 Task: Align to top.
Action: Mouse moved to (569, 275)
Screenshot: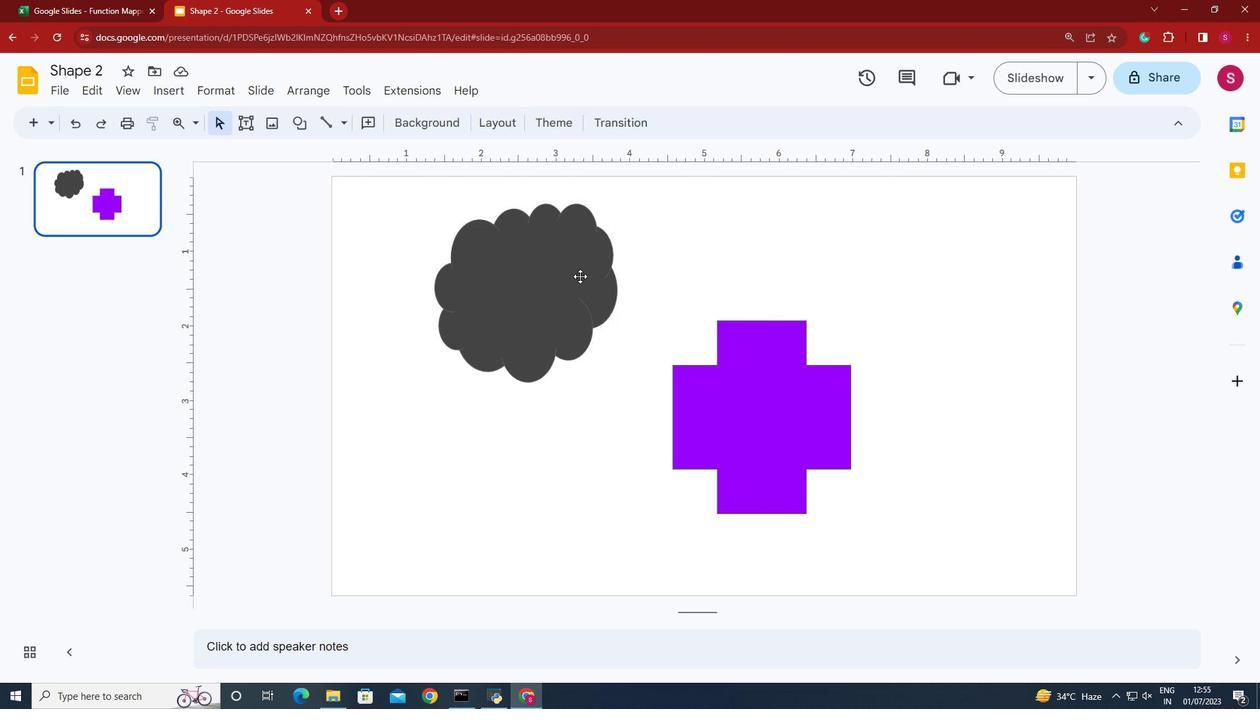 
Action: Mouse pressed left at (569, 275)
Screenshot: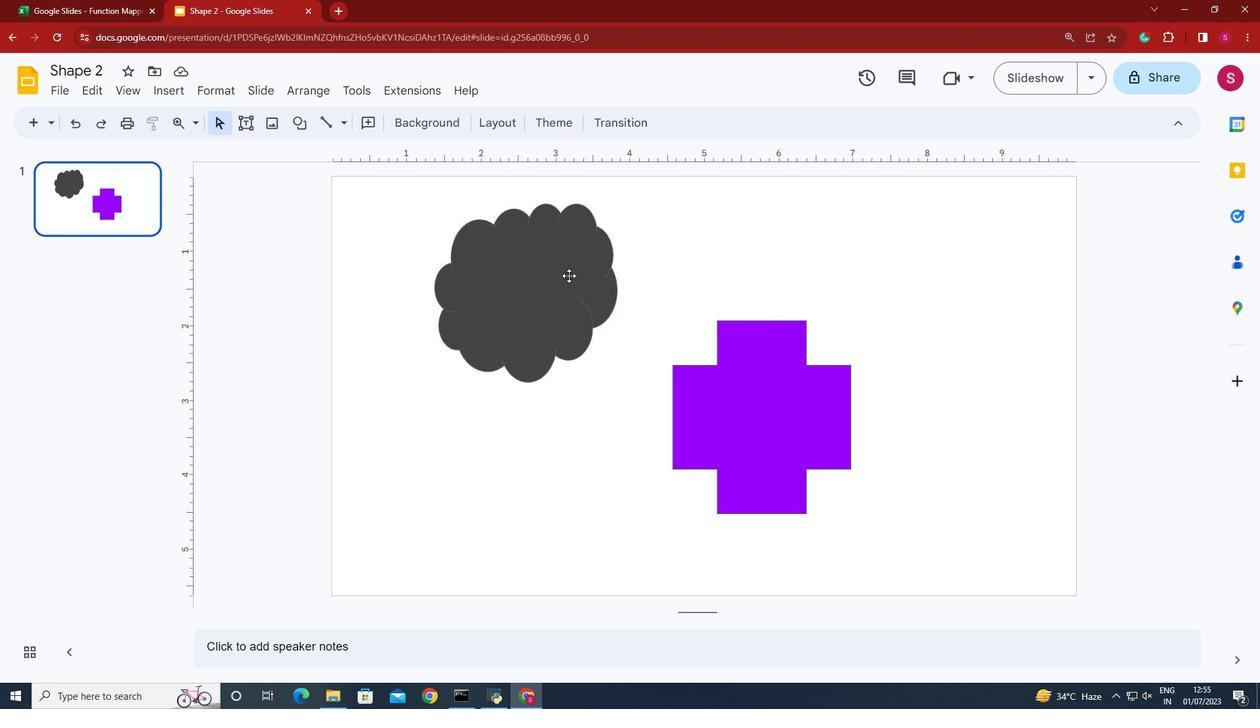 
Action: Key pressed <Key.shift>
Screenshot: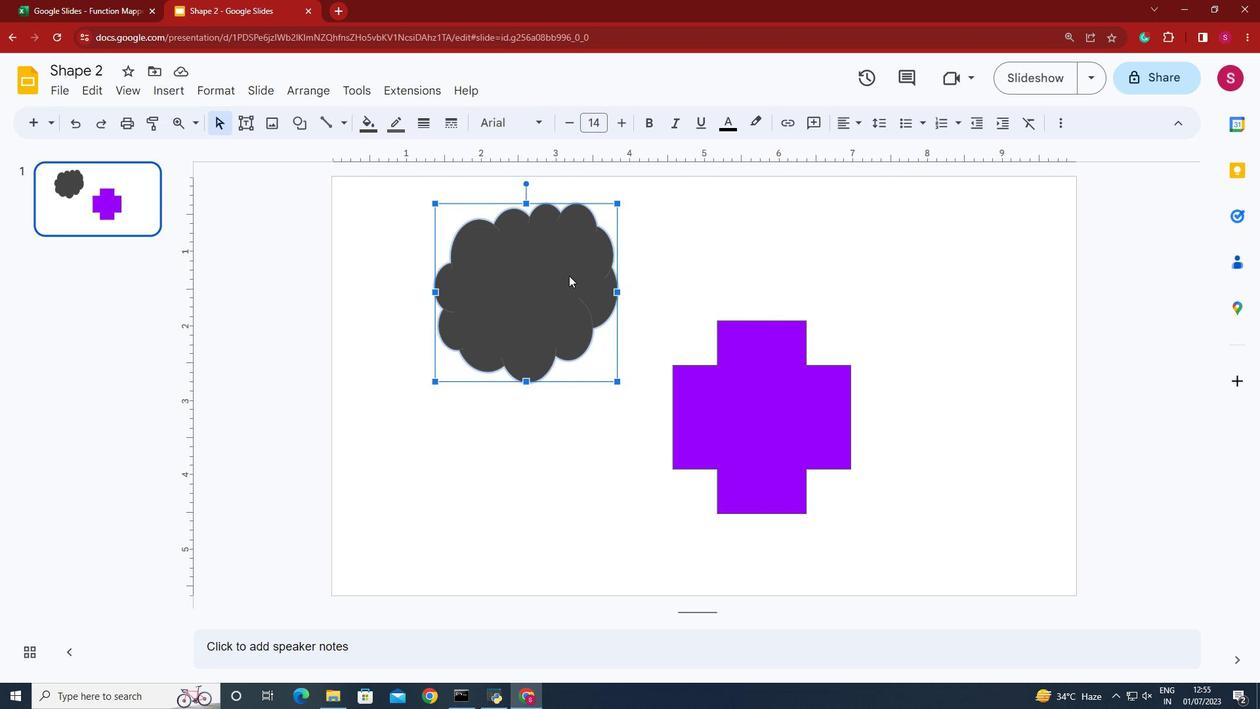 
Action: Mouse moved to (774, 346)
Screenshot: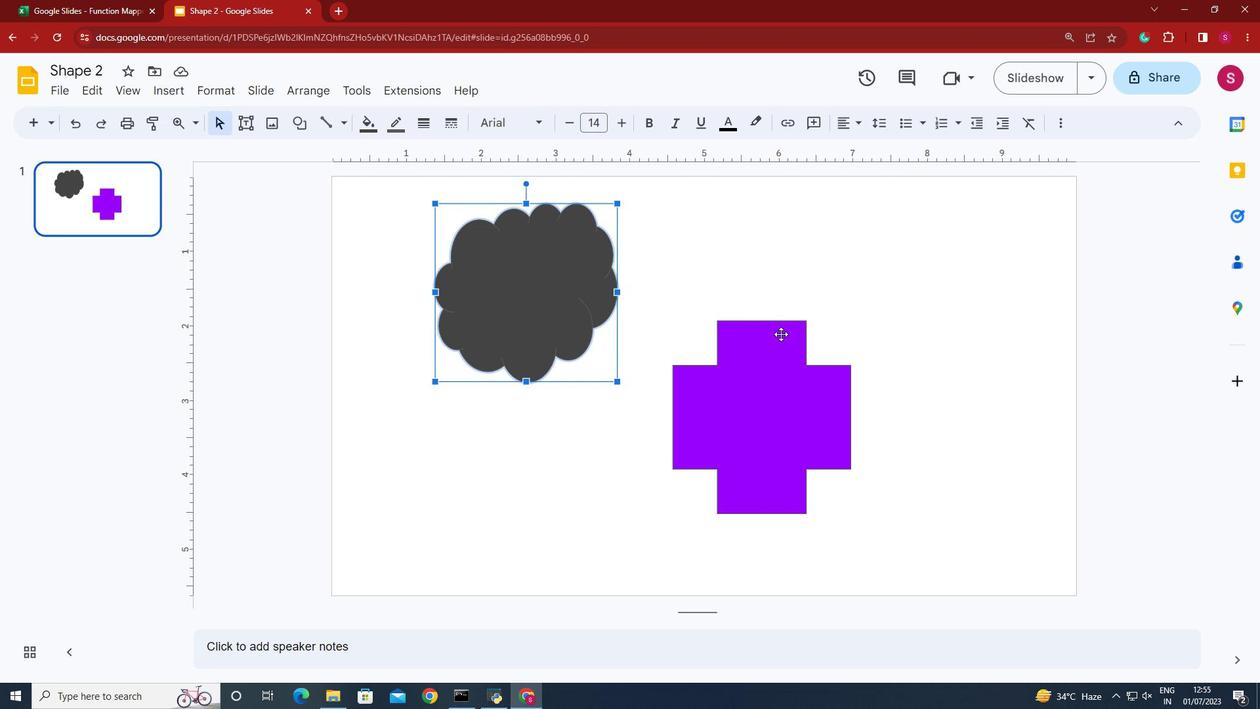 
Action: Key pressed <Key.shift>
Screenshot: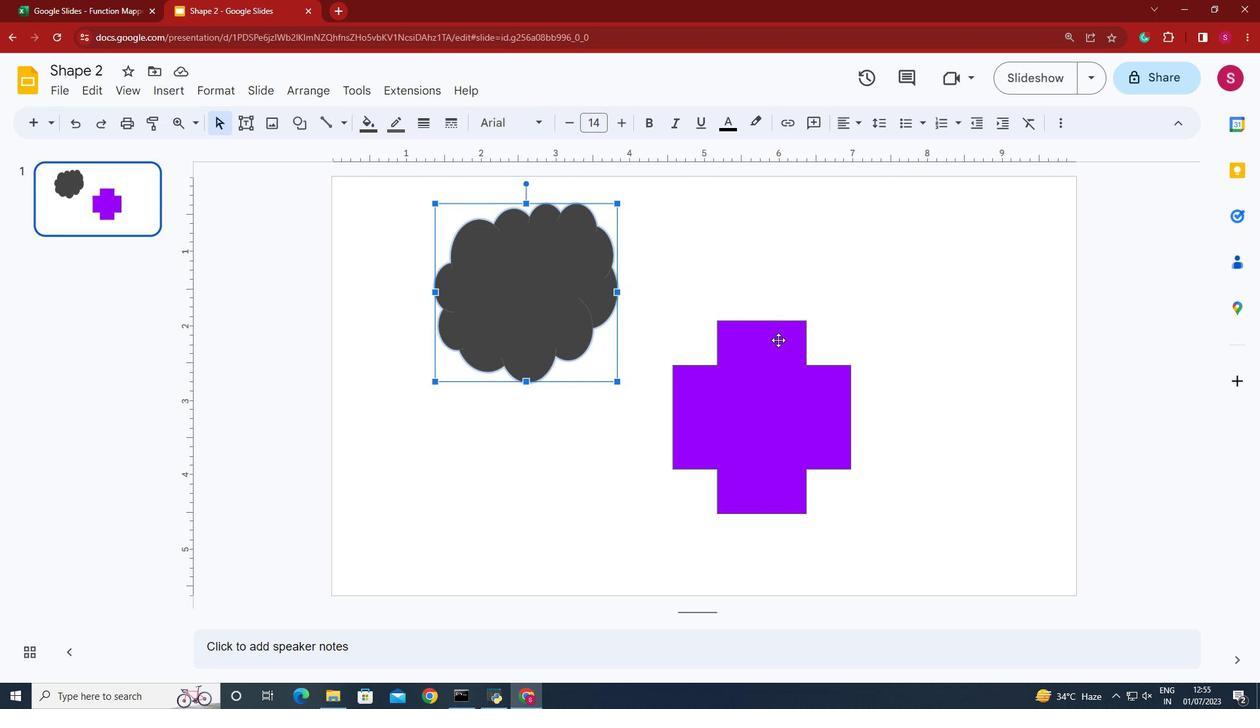 
Action: Mouse moved to (771, 349)
Screenshot: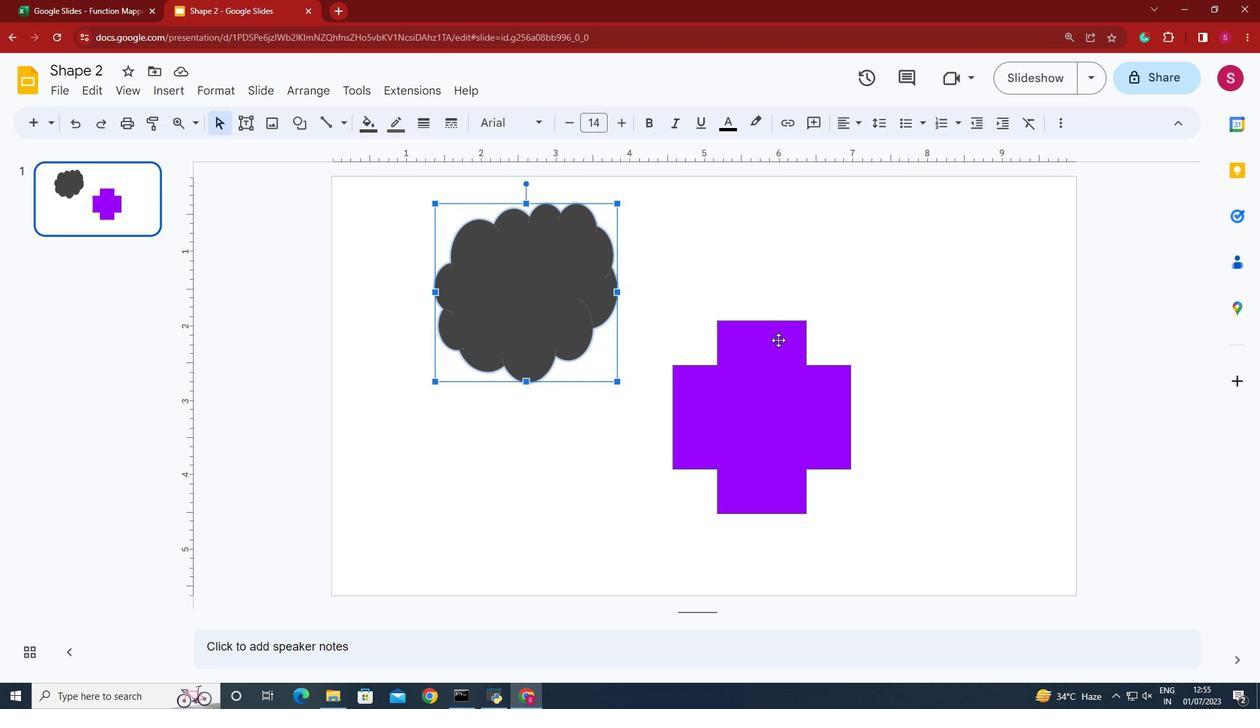 
Action: Key pressed <Key.shift>
Screenshot: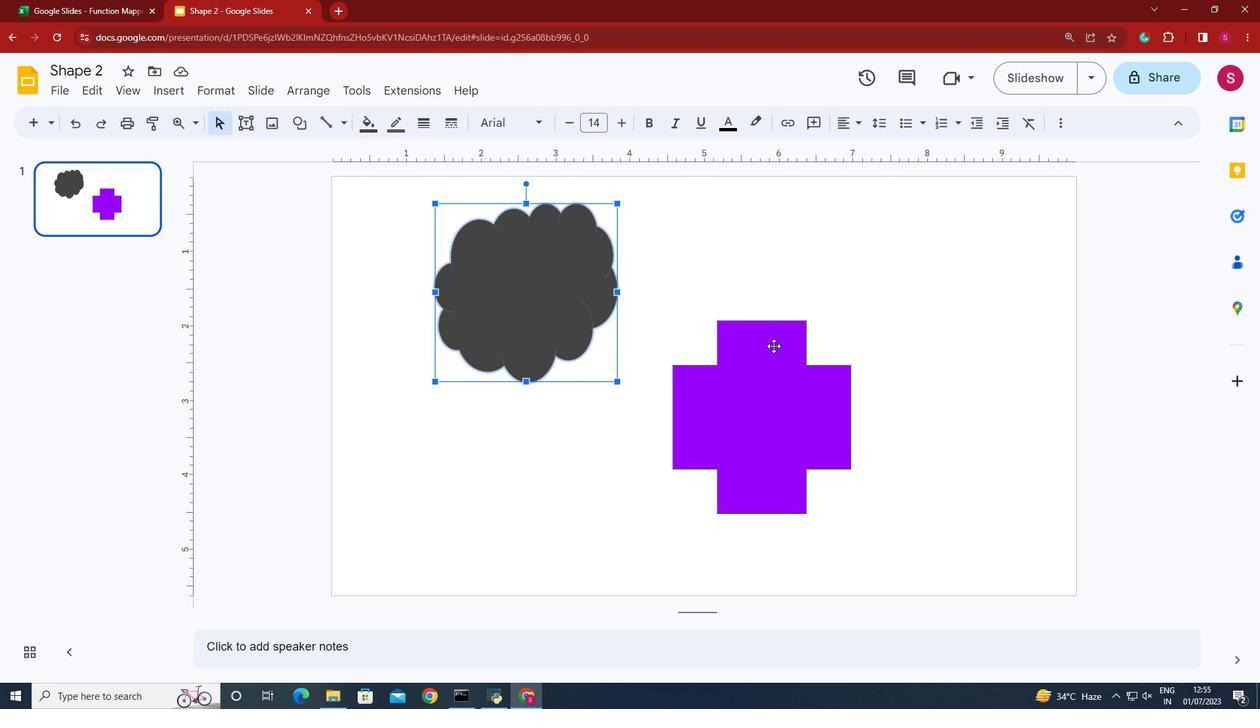 
Action: Mouse moved to (771, 350)
Screenshot: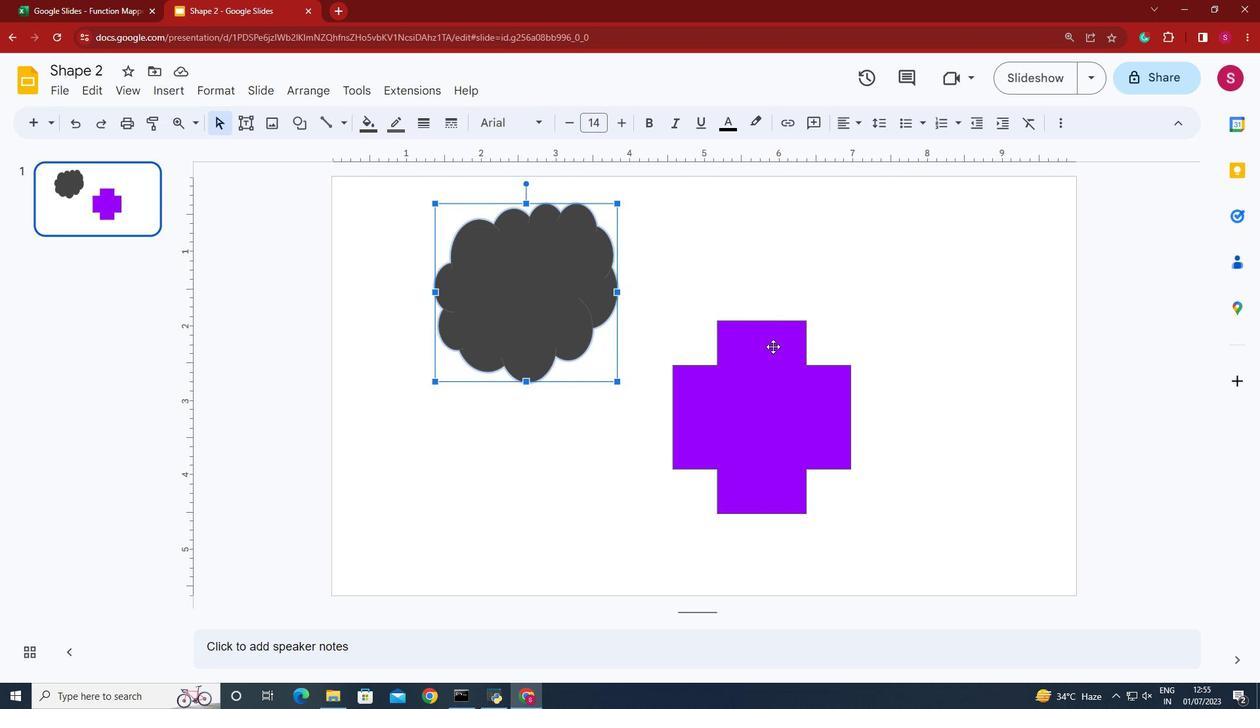 
Action: Key pressed <Key.shift><Key.shift><Key.shift><Key.shift><Key.shift>
Screenshot: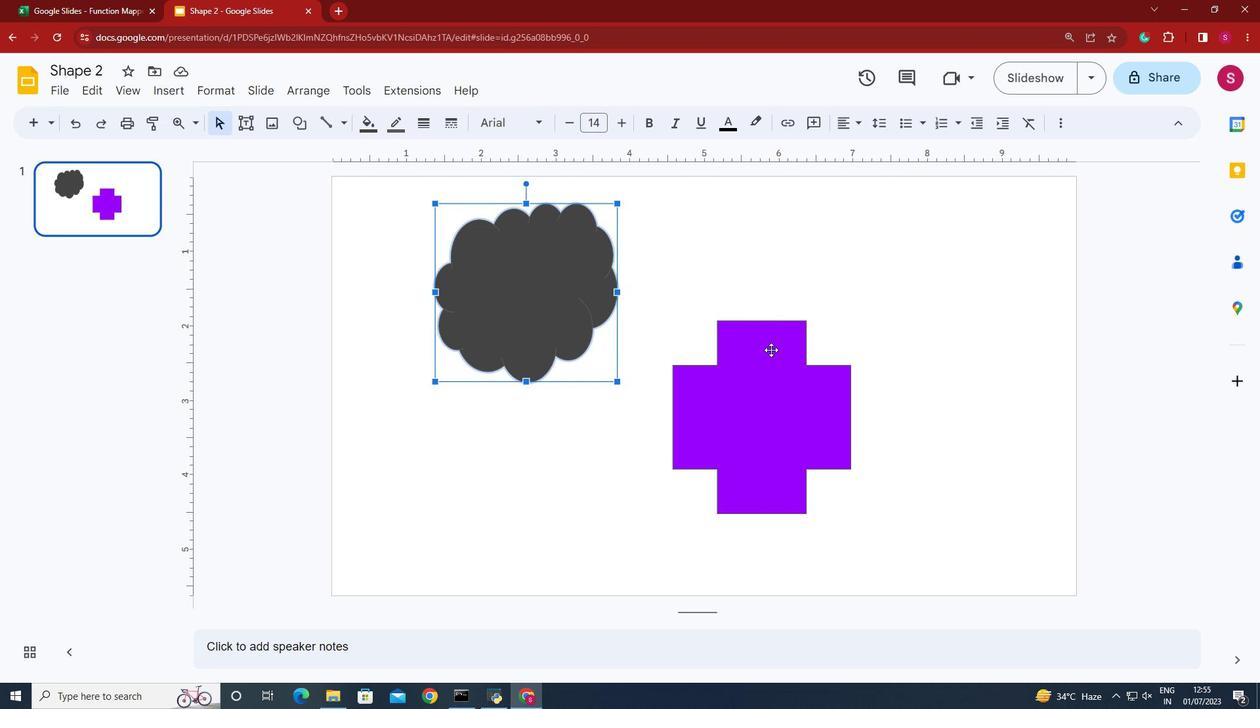 
Action: Mouse pressed left at (771, 350)
Screenshot: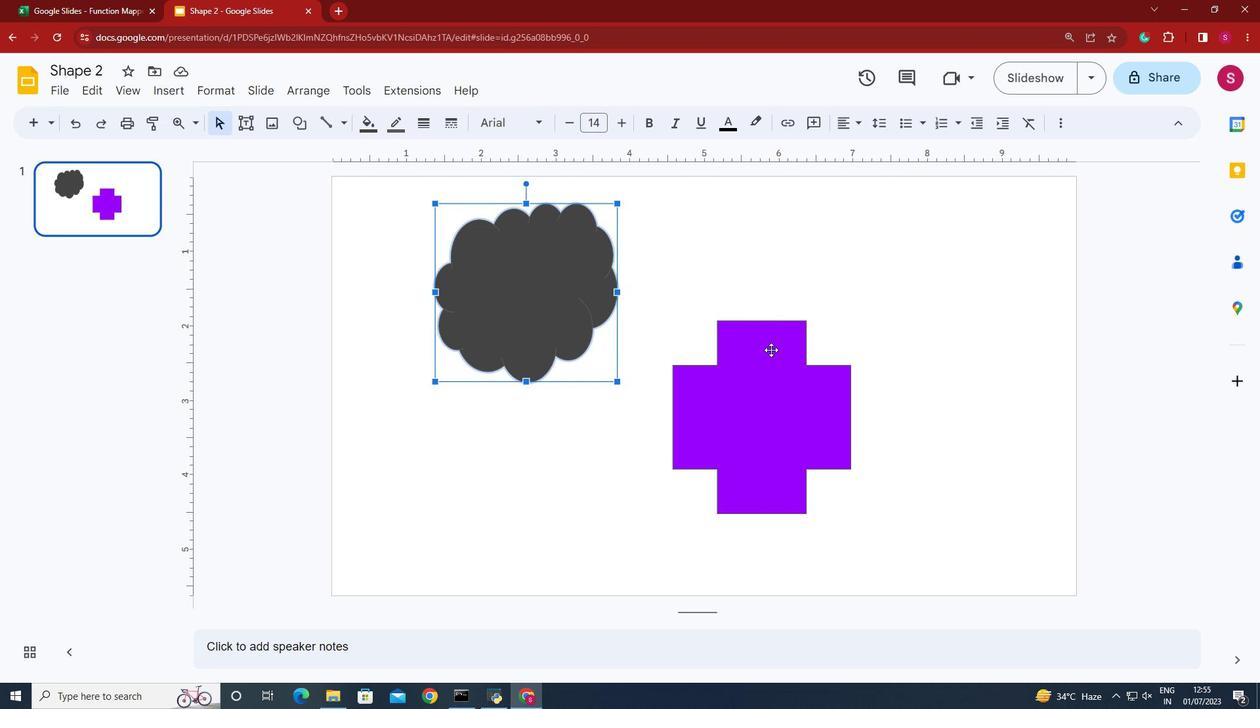 
Action: Key pressed <Key.shift><Key.shift><Key.shift><Key.shift><Key.shift><Key.shift><Key.shift><Key.shift><Key.shift><Key.shift><Key.shift><Key.shift><Key.shift><Key.shift>
Screenshot: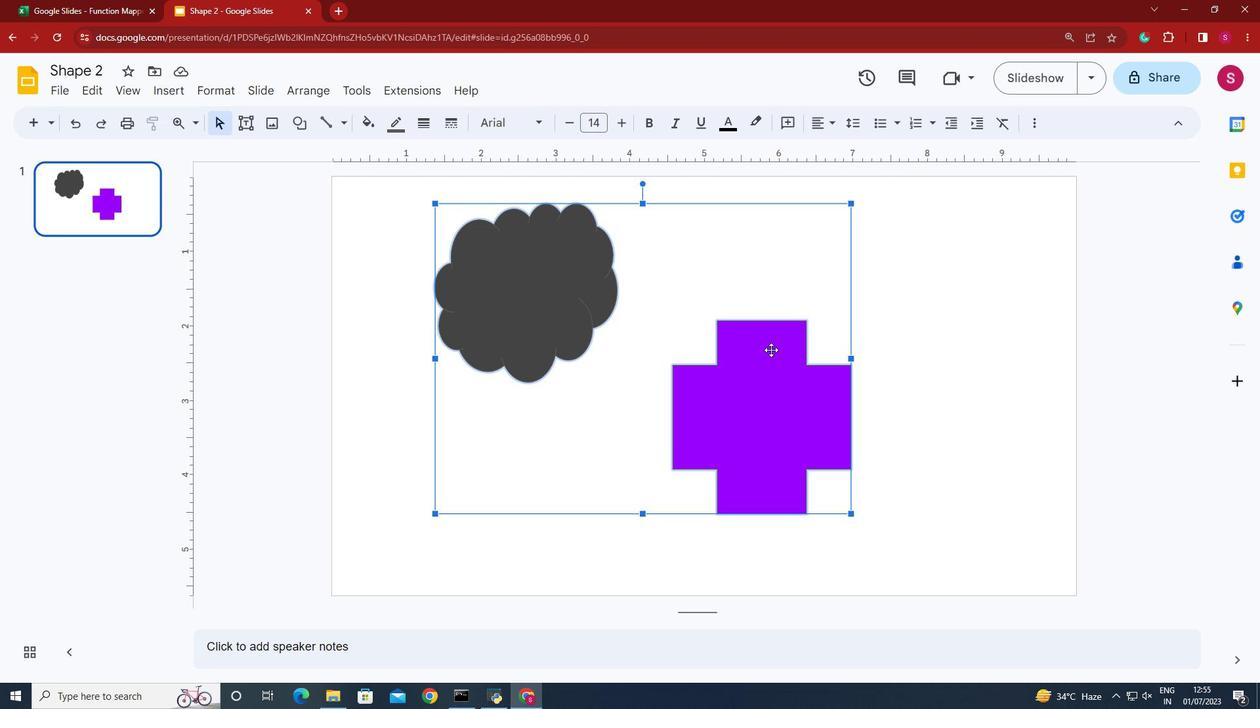 
Action: Mouse moved to (417, 147)
Screenshot: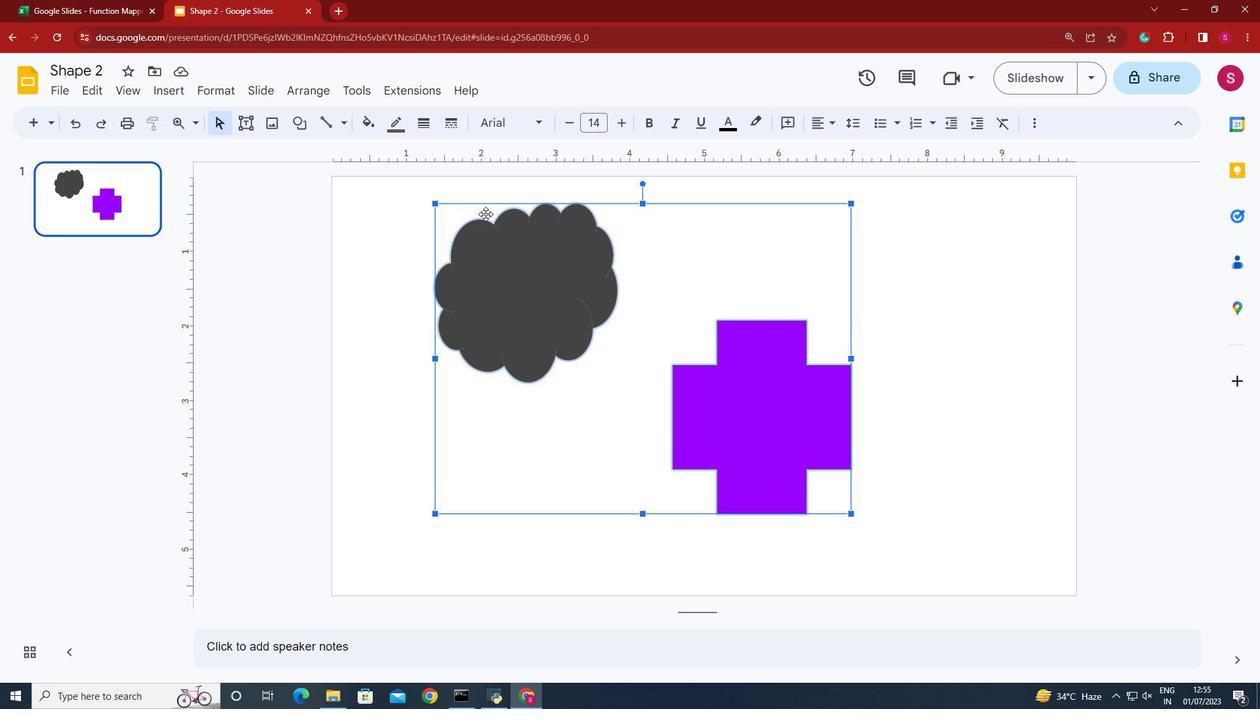 
Action: Key pressed <Key.shift>
Screenshot: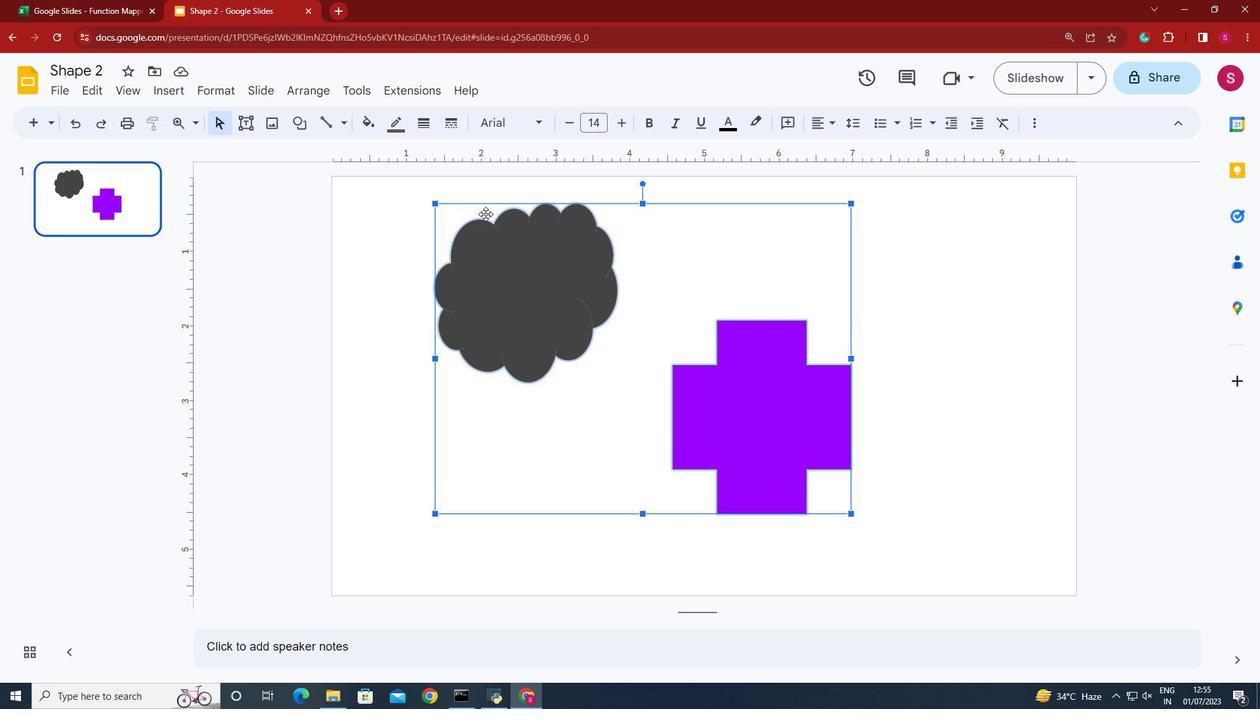 
Action: Mouse moved to (307, 87)
Screenshot: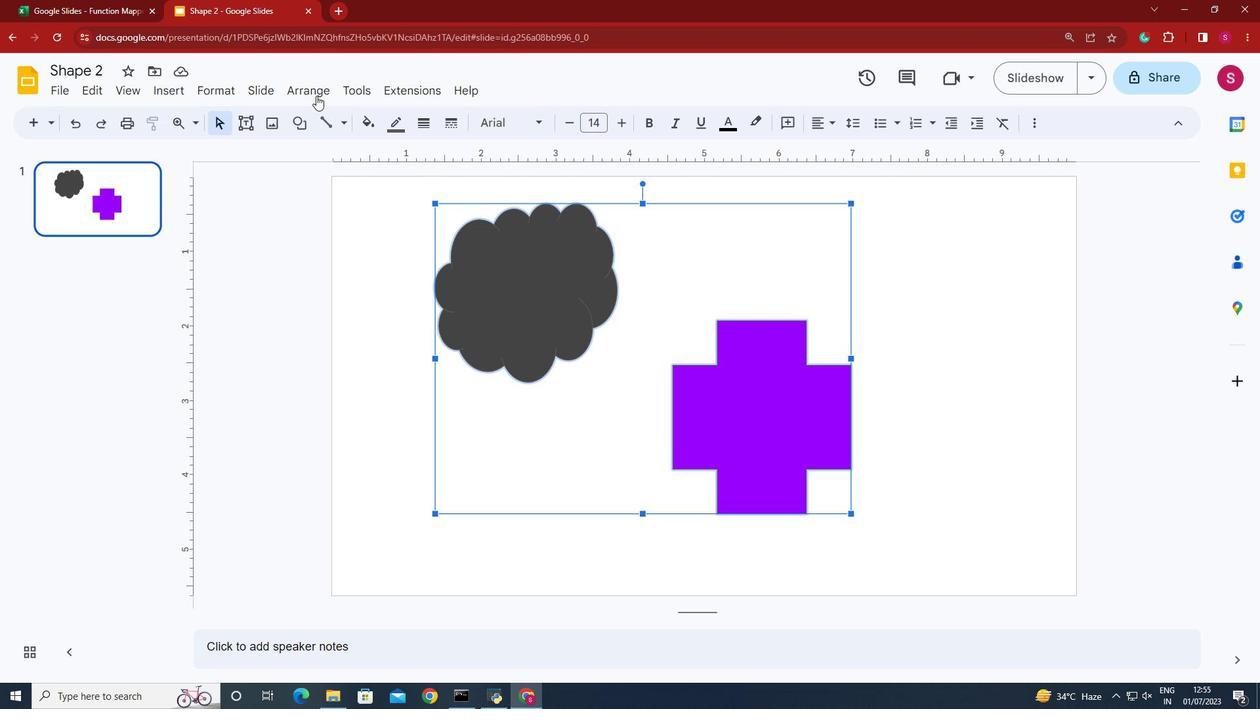 
Action: Mouse pressed left at (307, 87)
Screenshot: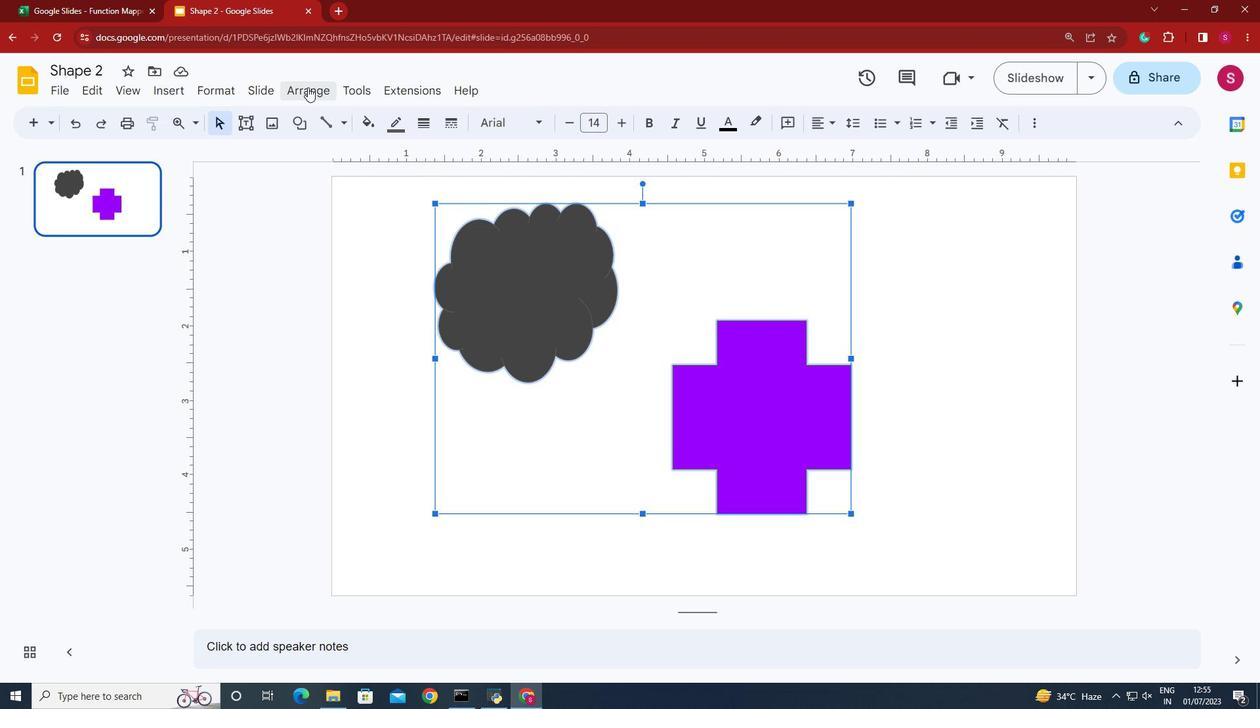 
Action: Mouse moved to (595, 244)
Screenshot: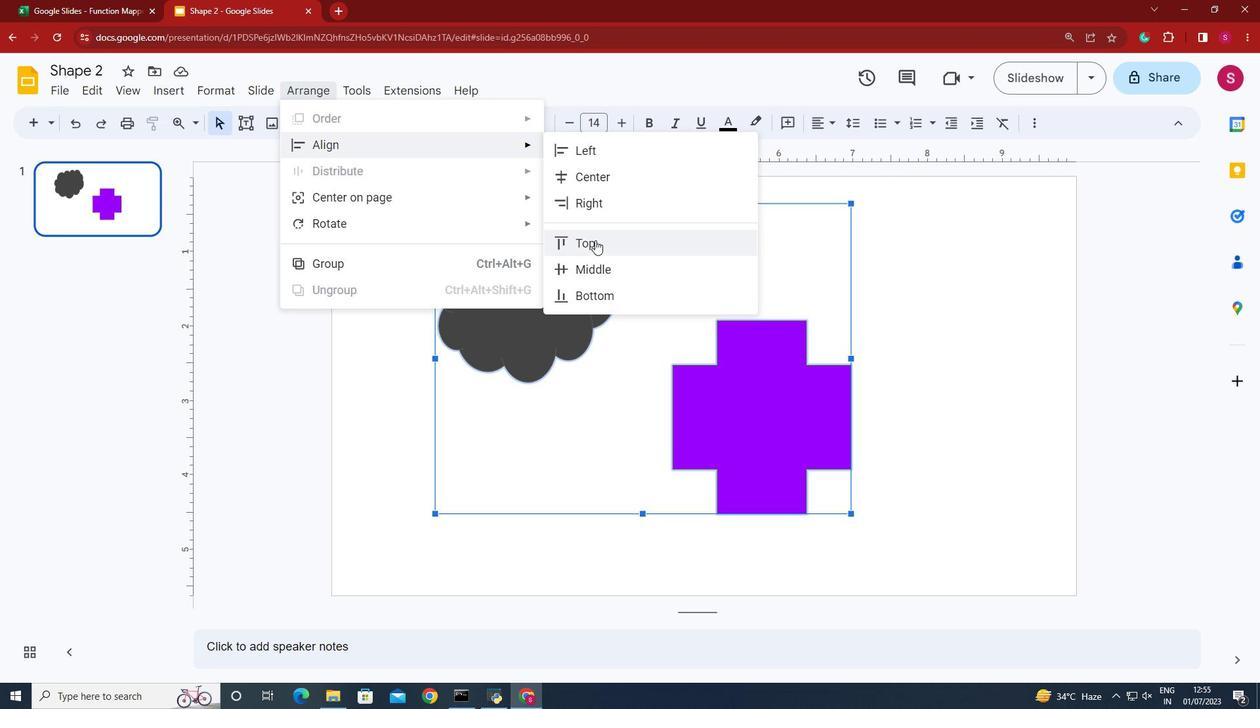 
Action: Mouse pressed left at (595, 244)
Screenshot: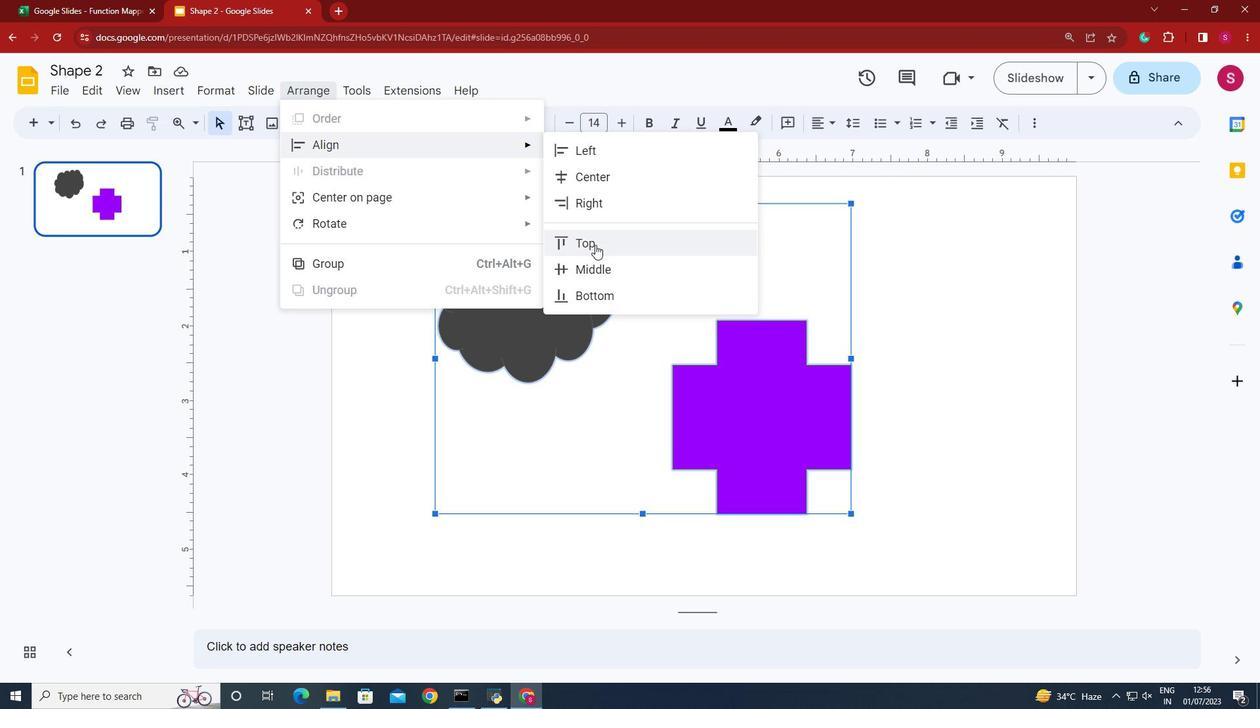 
